 Task: Change the goom display height to 400.
Action: Mouse moved to (88, 14)
Screenshot: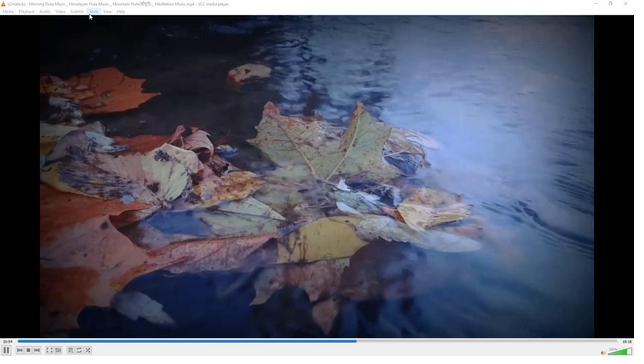 
Action: Mouse pressed left at (88, 14)
Screenshot: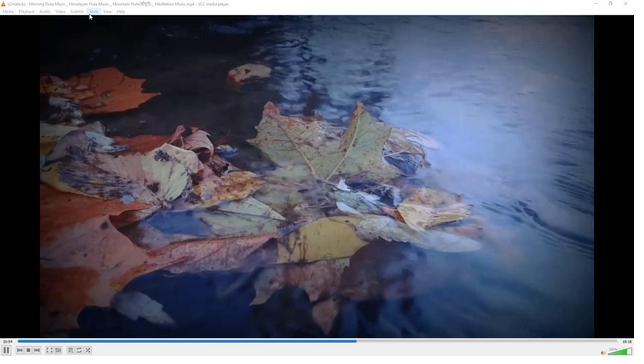 
Action: Mouse moved to (94, 89)
Screenshot: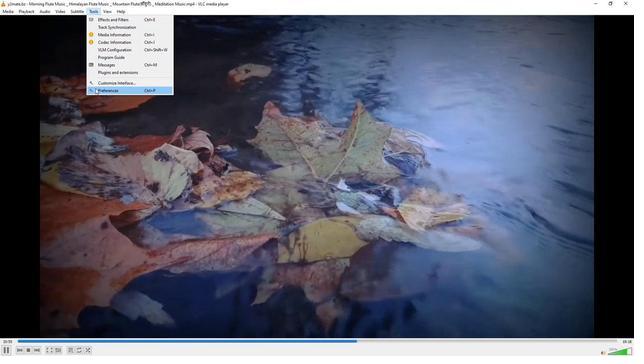 
Action: Mouse pressed left at (94, 89)
Screenshot: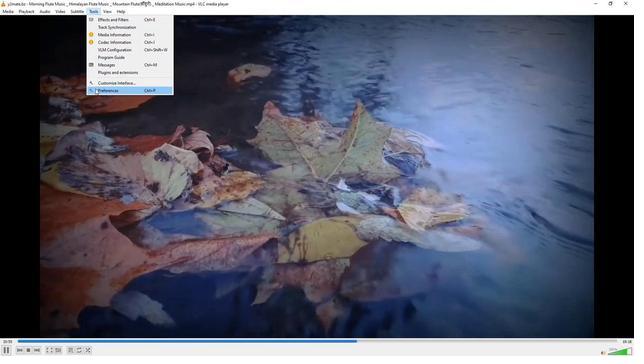 
Action: Mouse moved to (209, 290)
Screenshot: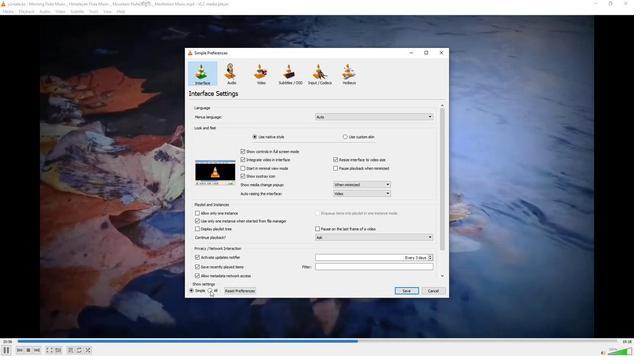 
Action: Mouse pressed left at (209, 290)
Screenshot: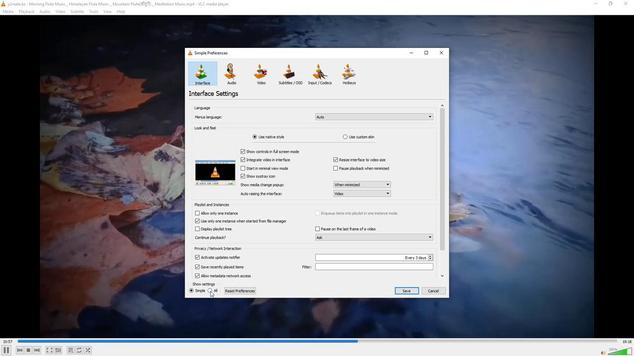 
Action: Mouse moved to (198, 161)
Screenshot: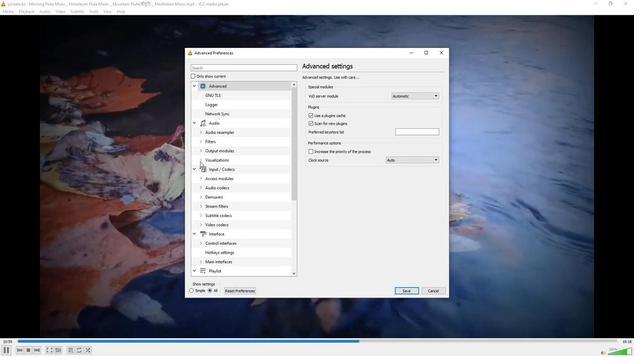 
Action: Mouse pressed left at (198, 161)
Screenshot: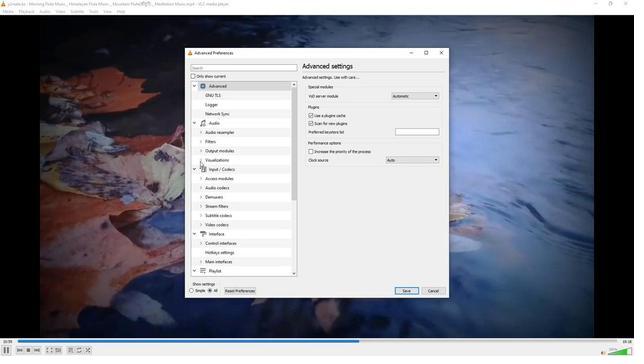 
Action: Mouse moved to (223, 179)
Screenshot: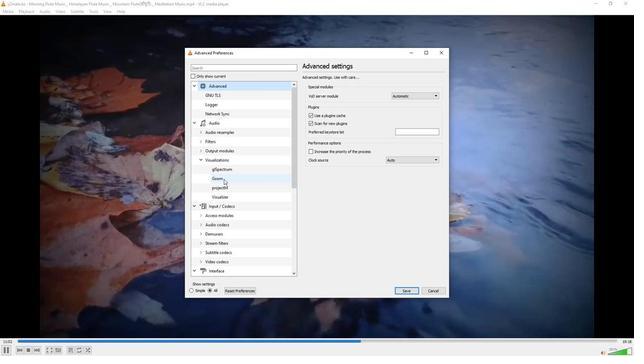 
Action: Mouse pressed left at (223, 179)
Screenshot: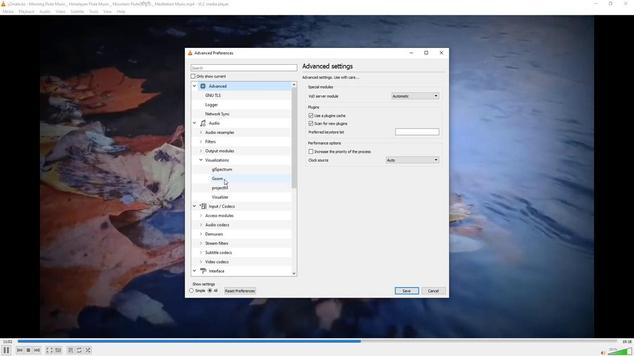 
Action: Mouse moved to (428, 98)
Screenshot: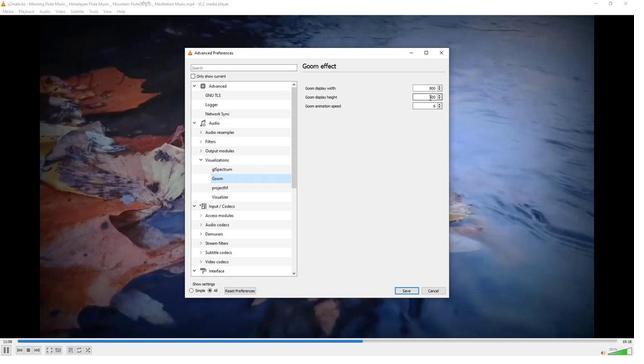 
Action: Mouse pressed left at (428, 98)
Screenshot: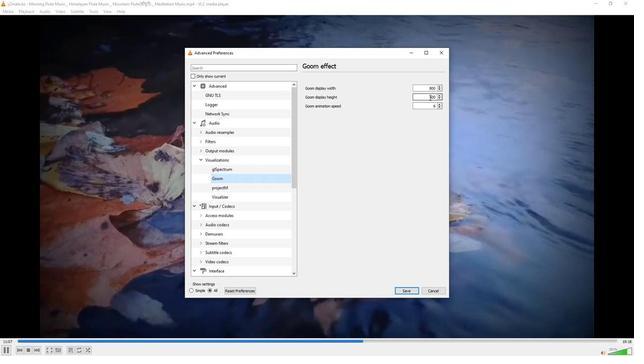 
Action: Mouse pressed left at (428, 98)
Screenshot: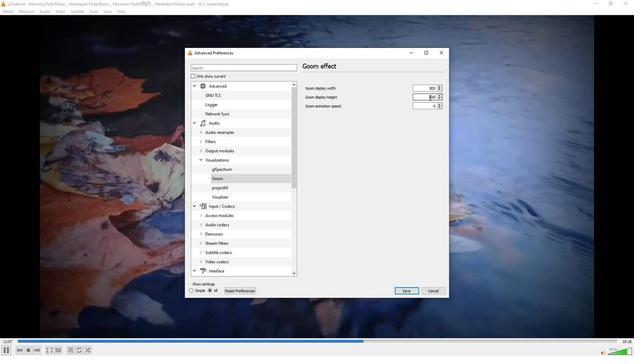 
Action: Key pressed 400
Screenshot: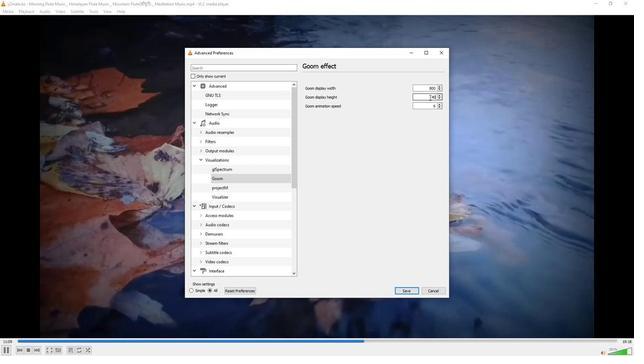 
Action: Mouse moved to (423, 126)
Screenshot: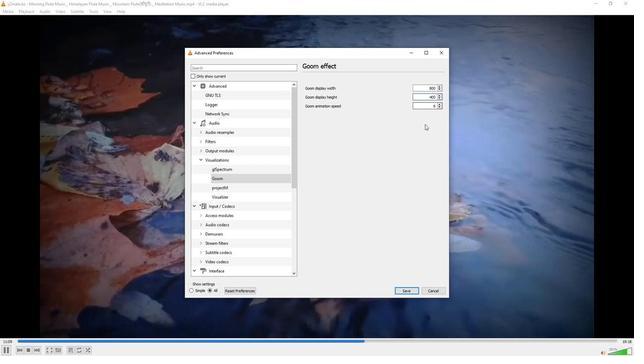 
Action: Mouse pressed left at (423, 126)
Screenshot: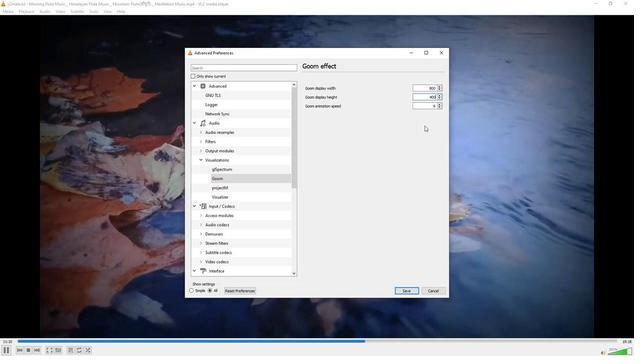 
